 Task: Add Sprouts Plain Vegan Yogurt to the cart.
Action: Mouse pressed left at (16, 110)
Screenshot: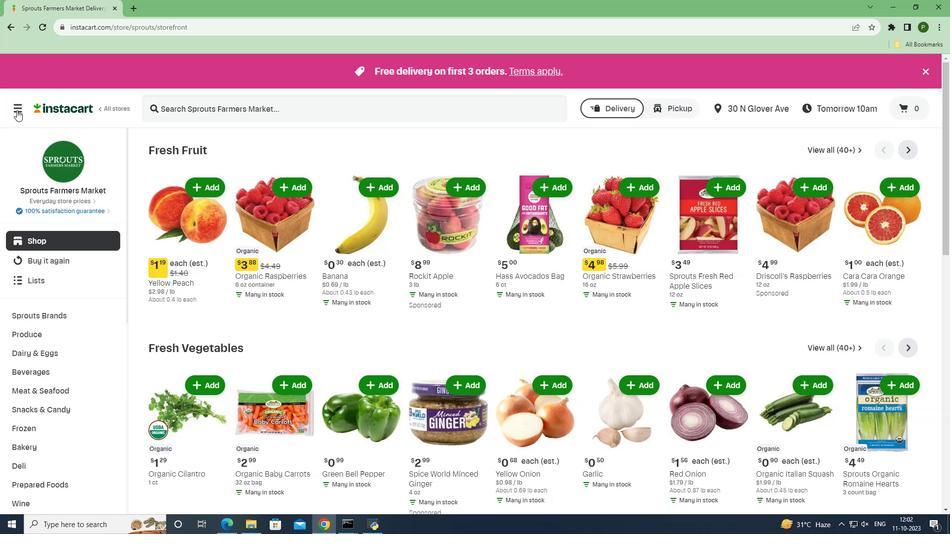 
Action: Mouse moved to (33, 258)
Screenshot: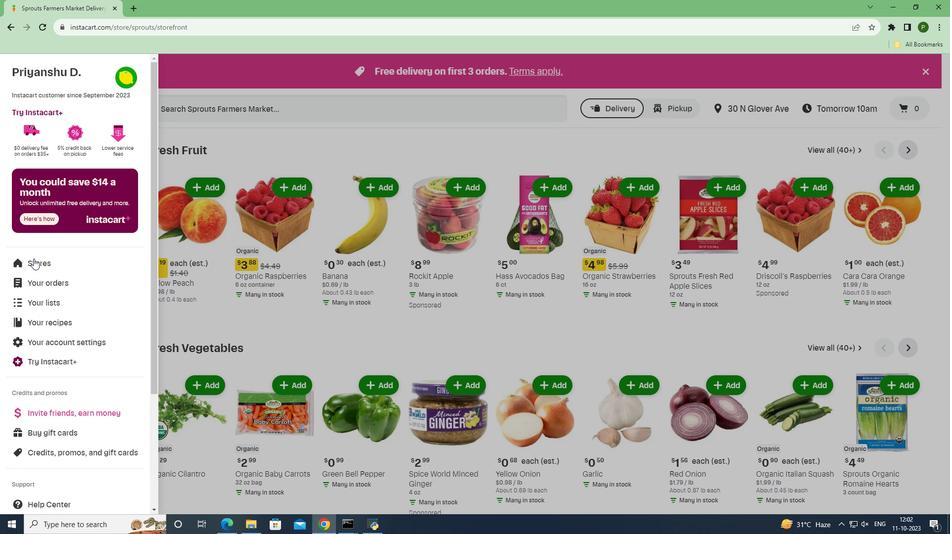 
Action: Mouse pressed left at (33, 258)
Screenshot: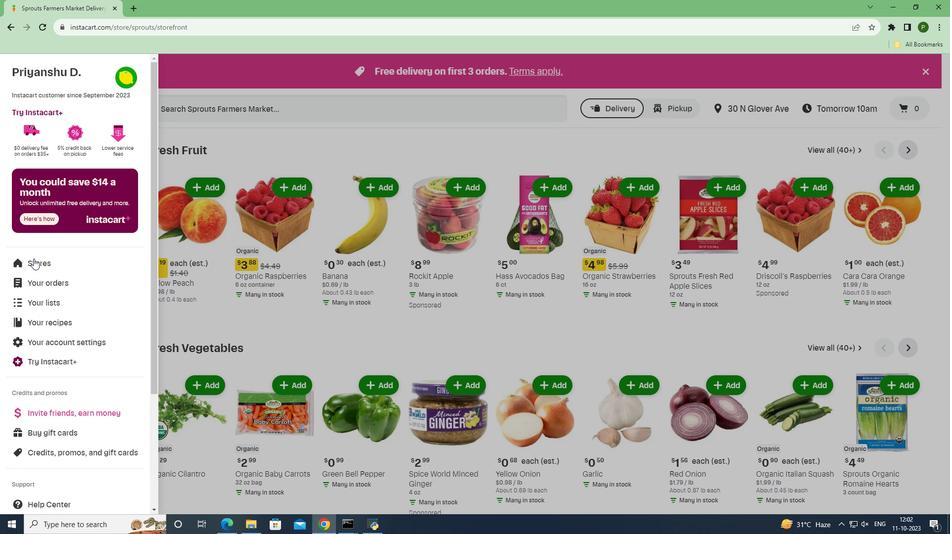 
Action: Mouse moved to (229, 110)
Screenshot: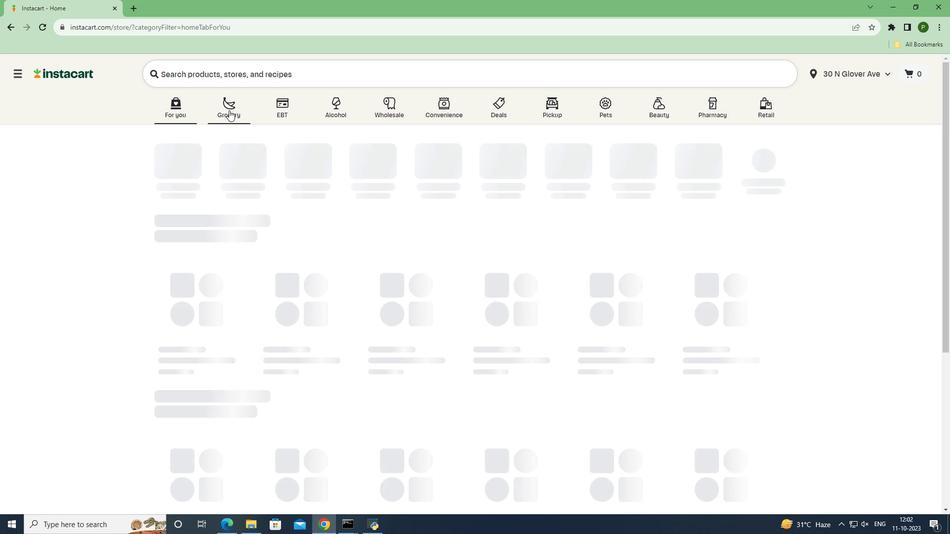 
Action: Mouse pressed left at (229, 110)
Screenshot: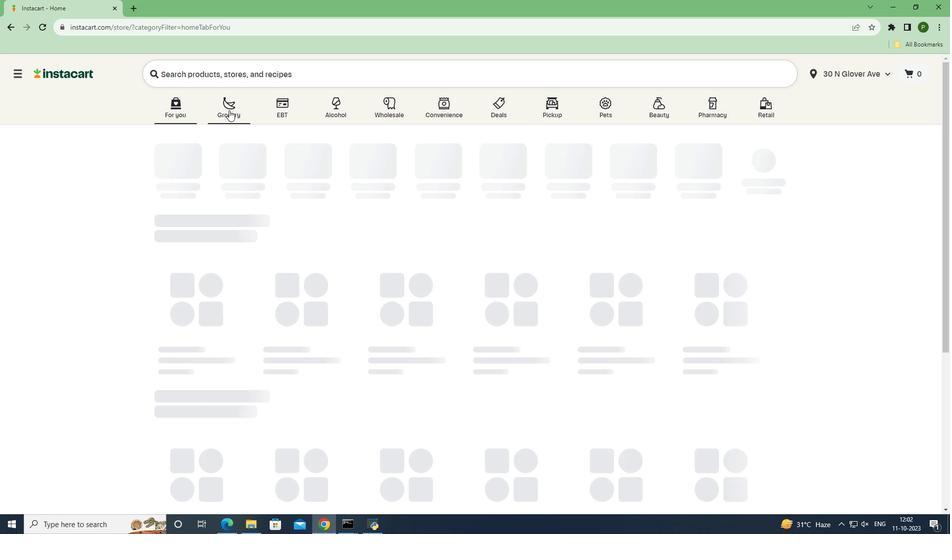 
Action: Mouse moved to (383, 227)
Screenshot: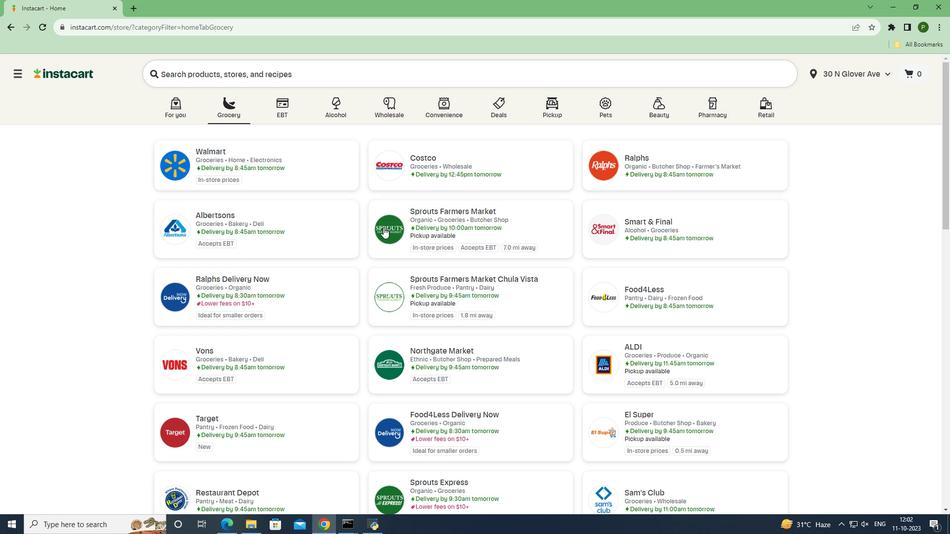 
Action: Mouse pressed left at (383, 227)
Screenshot: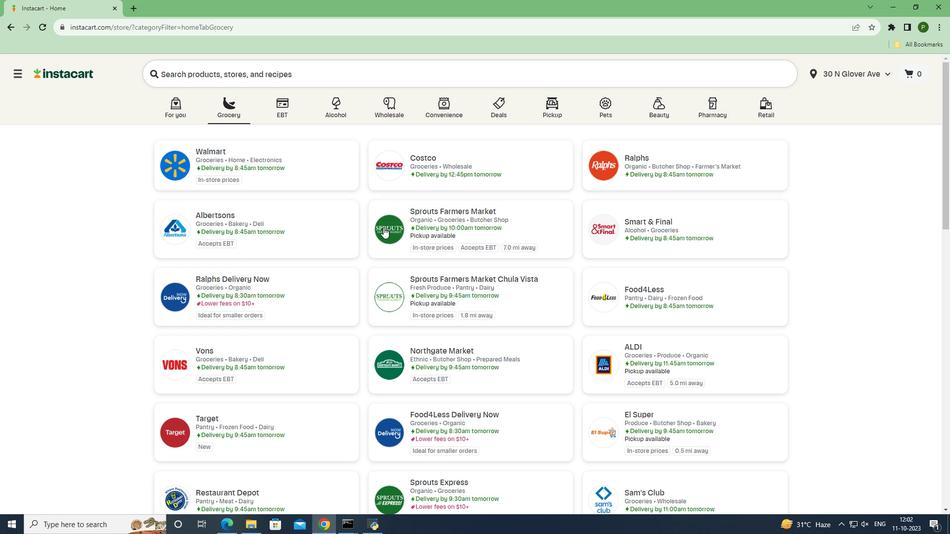 
Action: Mouse moved to (66, 353)
Screenshot: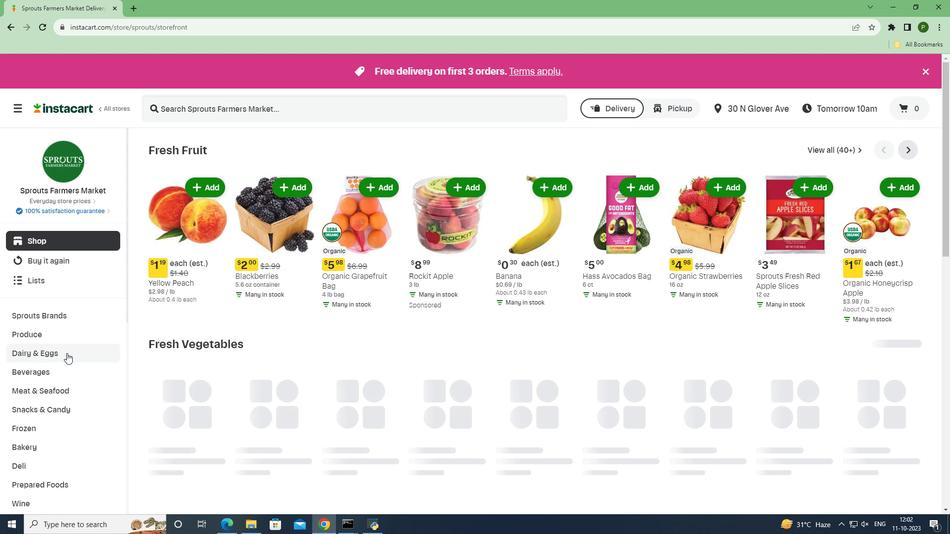 
Action: Mouse pressed left at (66, 353)
Screenshot: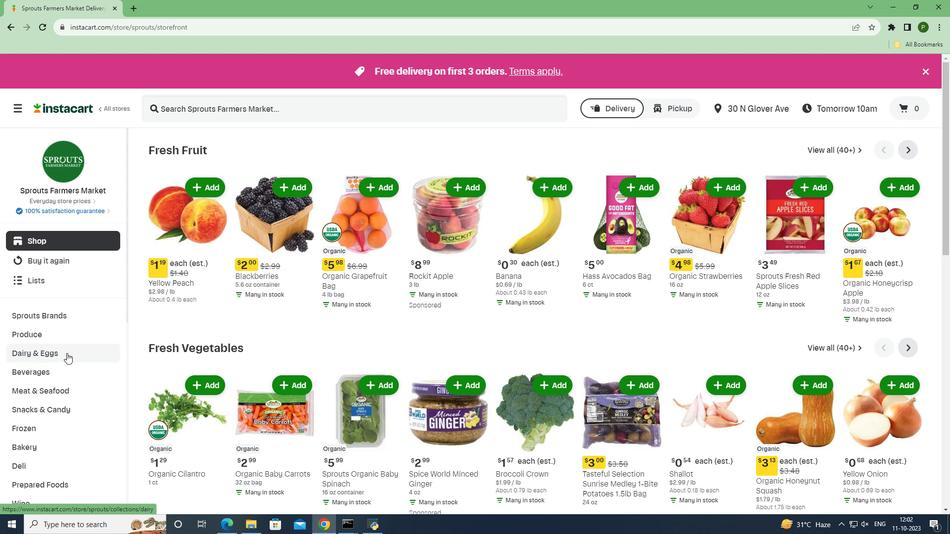 
Action: Mouse moved to (52, 430)
Screenshot: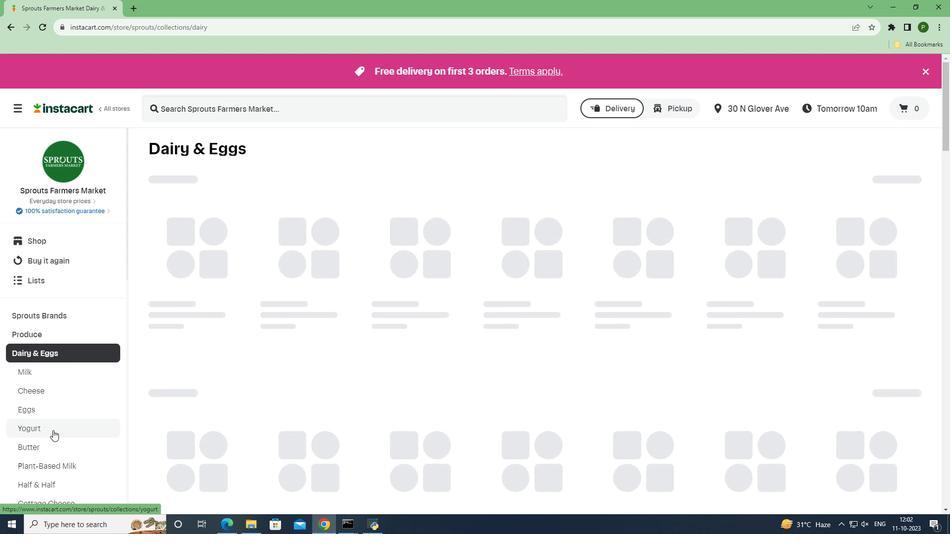 
Action: Mouse pressed left at (52, 430)
Screenshot: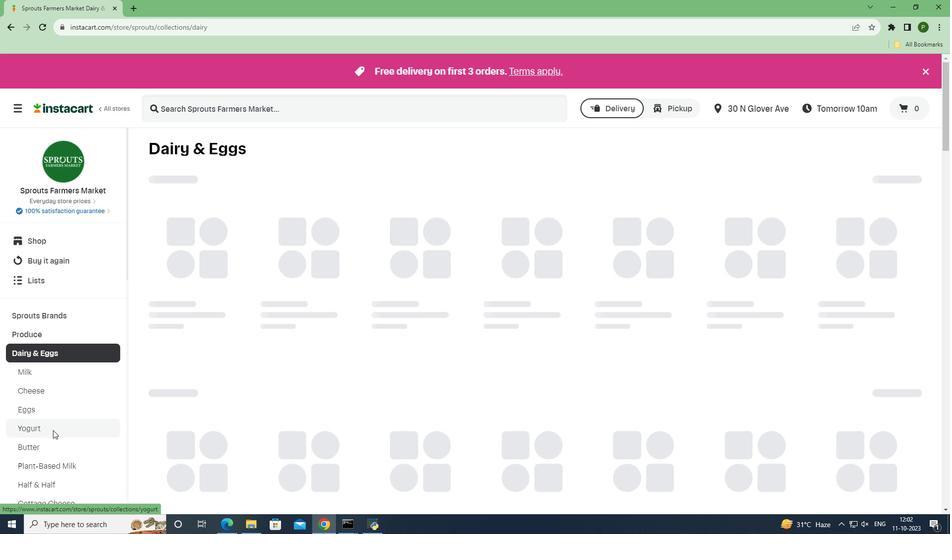 
Action: Mouse moved to (211, 110)
Screenshot: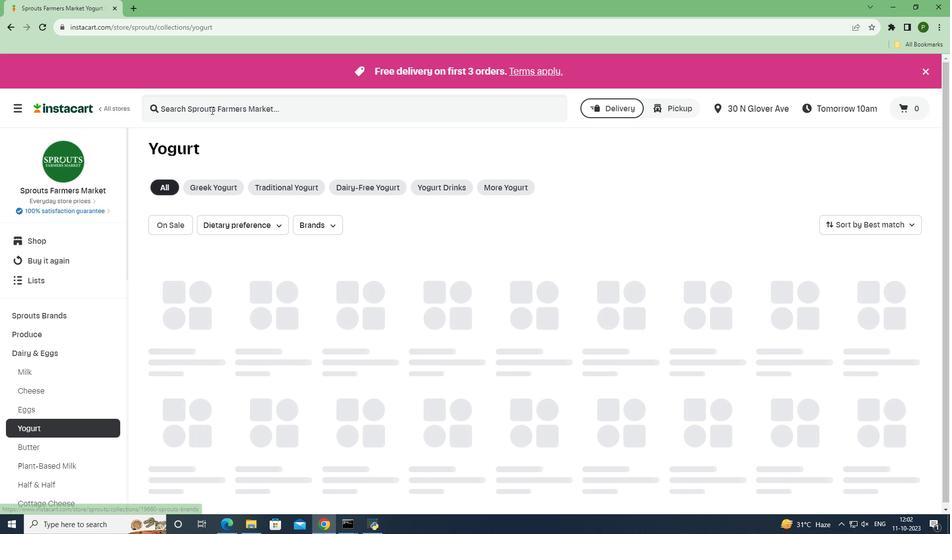 
Action: Mouse pressed left at (211, 110)
Screenshot: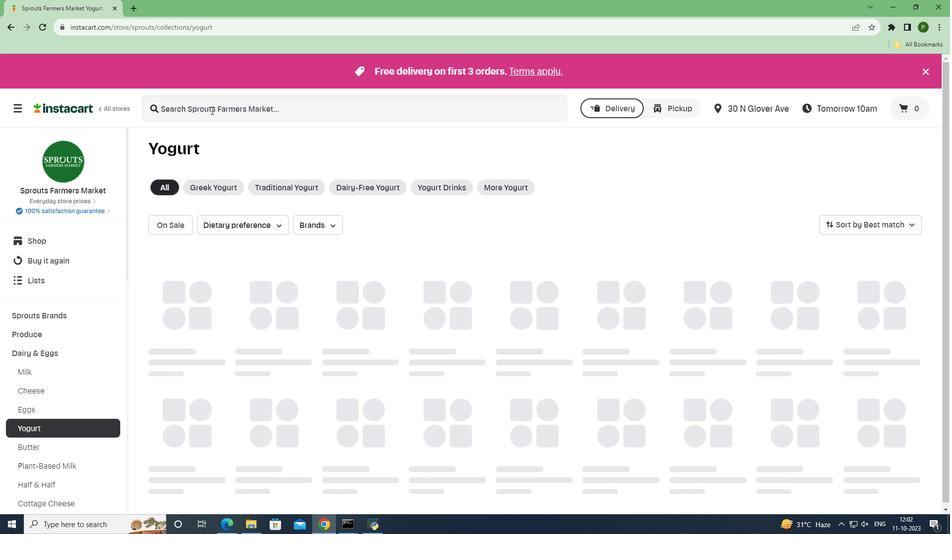 
Action: Key pressed <Key.caps_lock>S<Key.caps_lock>prouts<Key.space><Key.caps_lock>P<Key.caps_lock>lain<Key.space><Key.caps_lock>V<Key.caps_lock>egan<Key.space><Key.caps_lock>Y<Key.caps_lock>ogurt<Key.space><Key.enter>
Screenshot: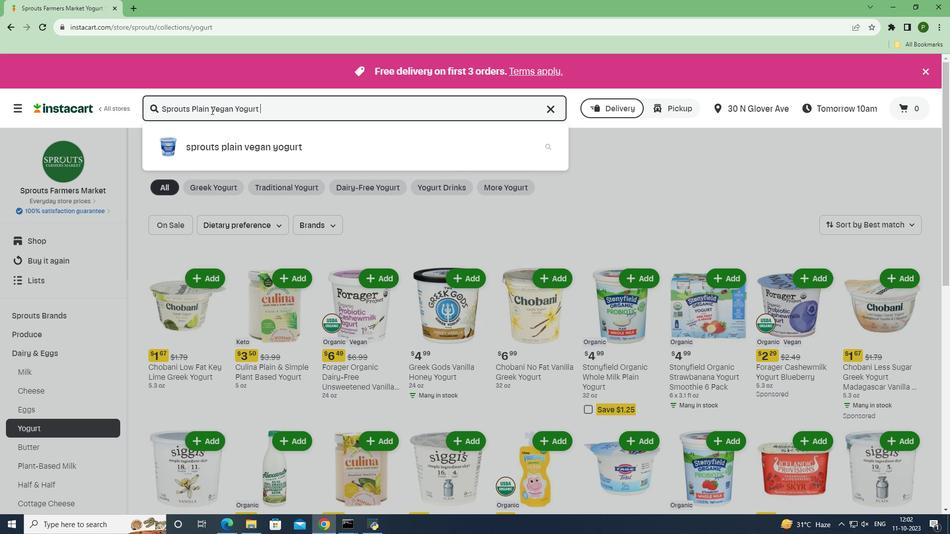
Action: Mouse moved to (575, 204)
Screenshot: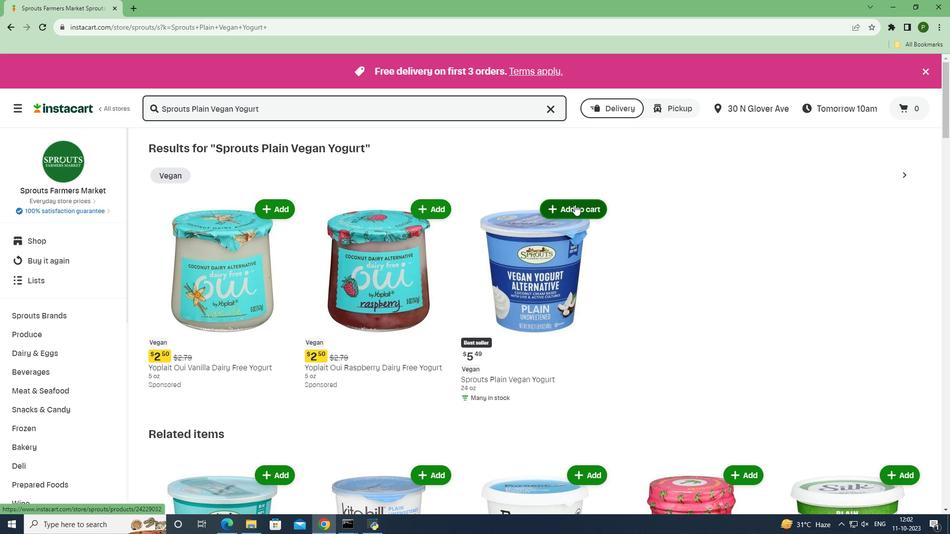 
Action: Mouse pressed left at (575, 204)
Screenshot: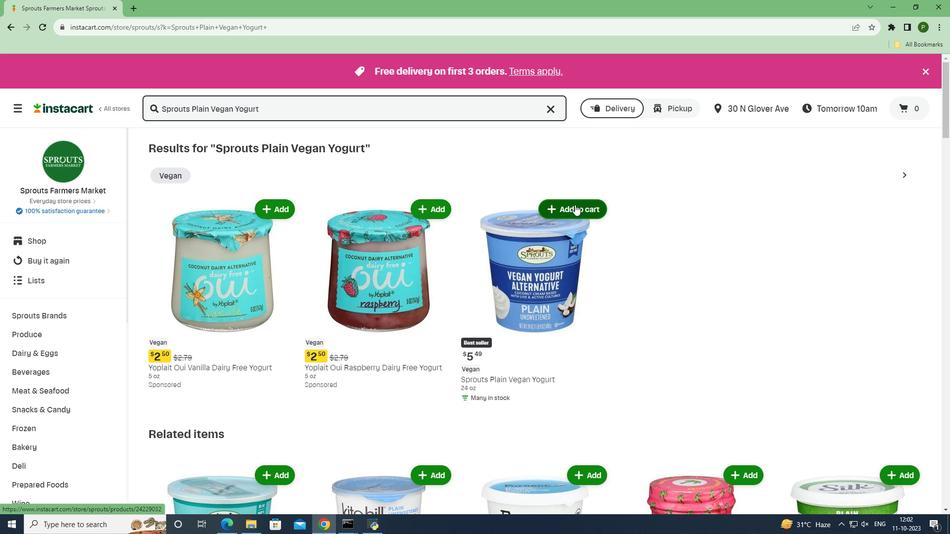 
Action: Mouse moved to (649, 277)
Screenshot: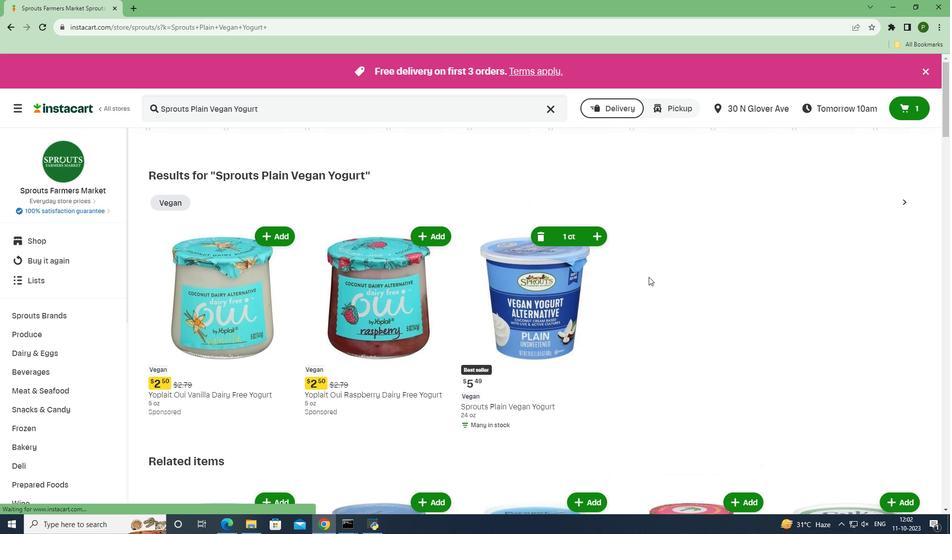 
